 Task: Set up a reminder for the sculpture and pottery workshop.
Action: Mouse moved to (102, 116)
Screenshot: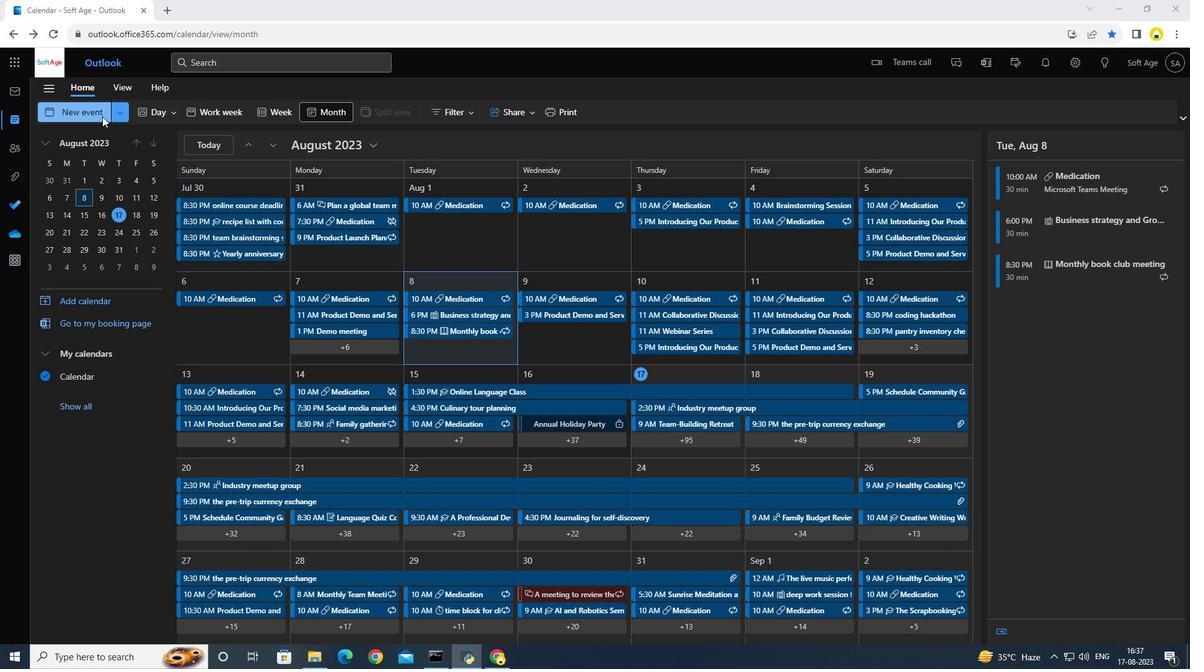 
Action: Mouse pressed left at (102, 116)
Screenshot: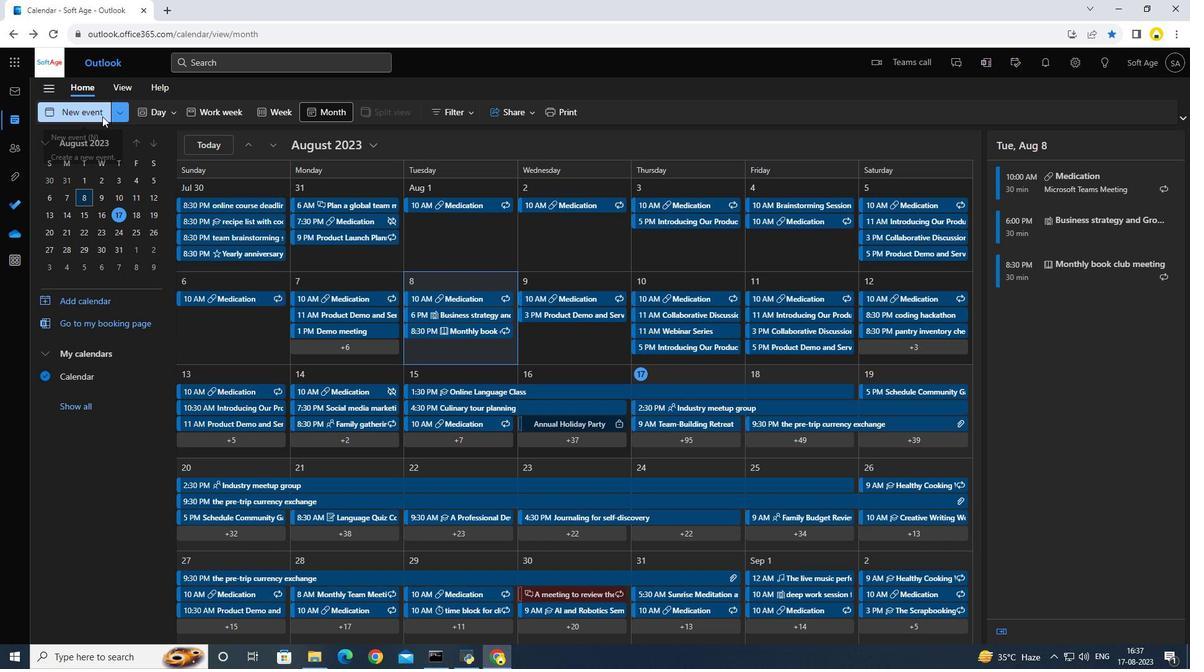 
Action: Mouse moved to (327, 182)
Screenshot: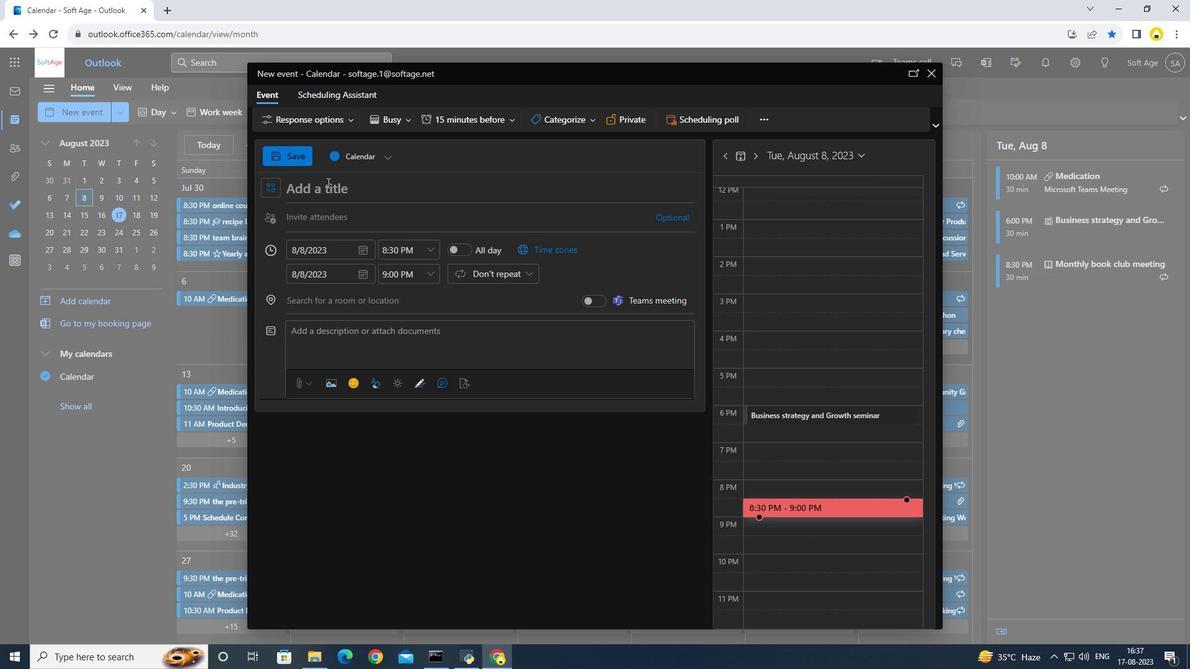 
Action: Key pressed <Key.caps_lock>S<Key.caps_lock>cyu<Key.backspace><Key.backspace><Key.backspace><Key.backspace>s<Key.caps_lock>CULPTURE<Key.space>AND<Key.space><Key.caps_lock>p<Key.caps_lock>OTTERY<Key.space><Key.caps_lock>w<Key.caps_lock>ORKSHOP
Screenshot: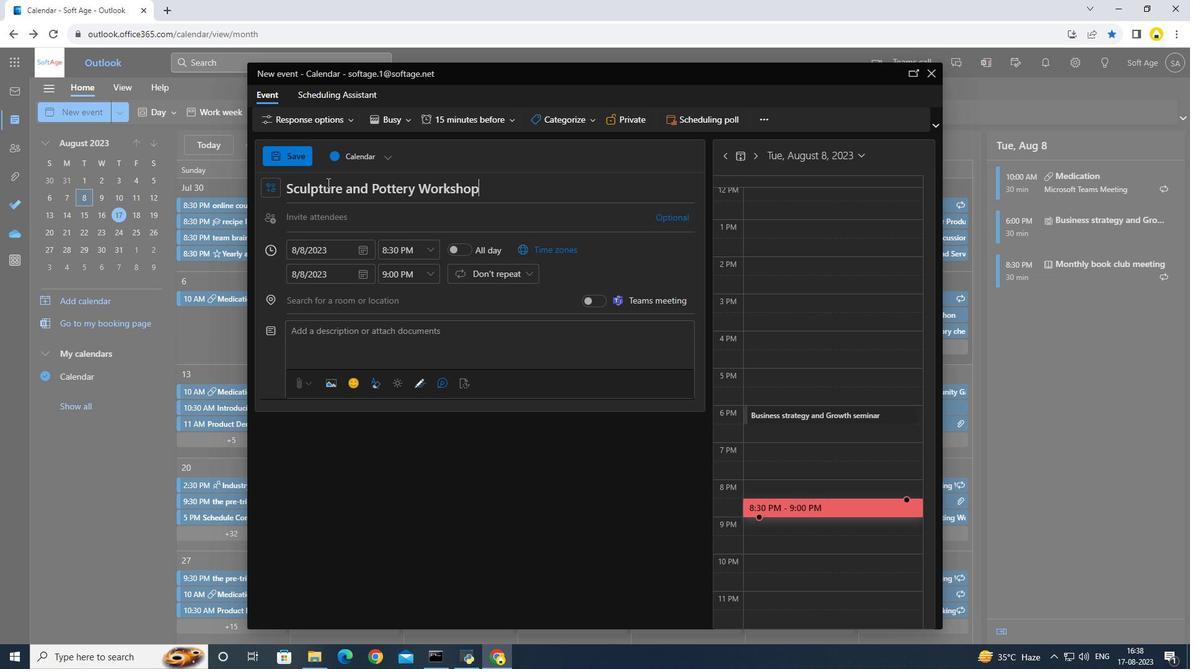
Action: Mouse moved to (426, 249)
Screenshot: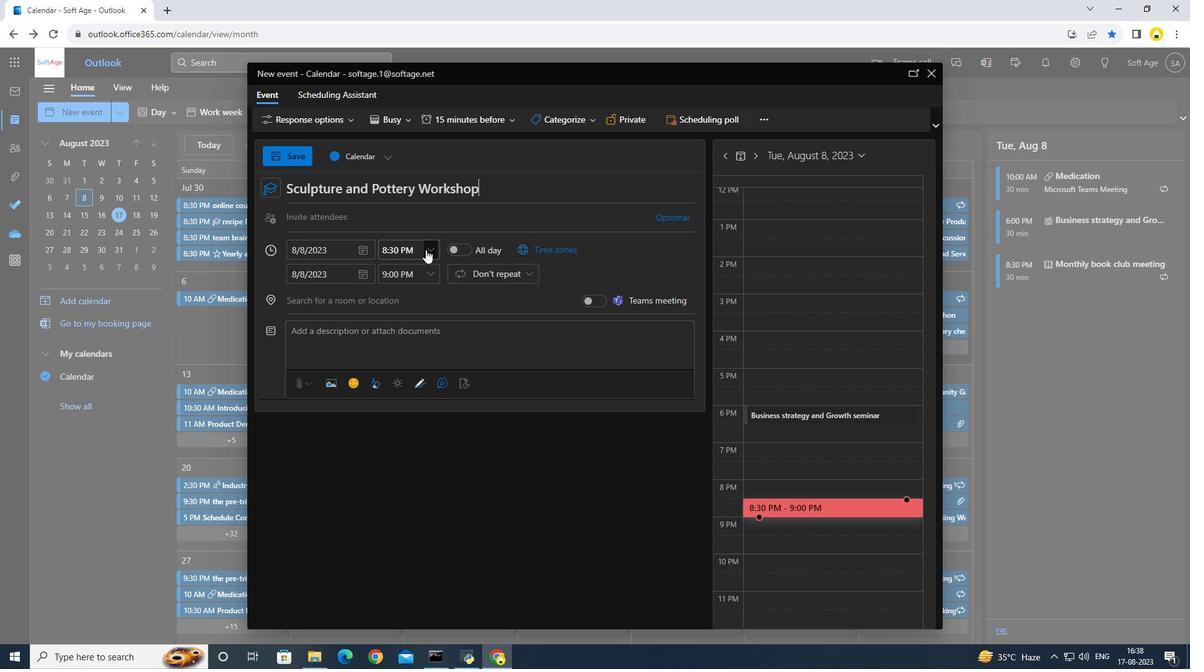 
Action: Mouse pressed left at (426, 249)
Screenshot: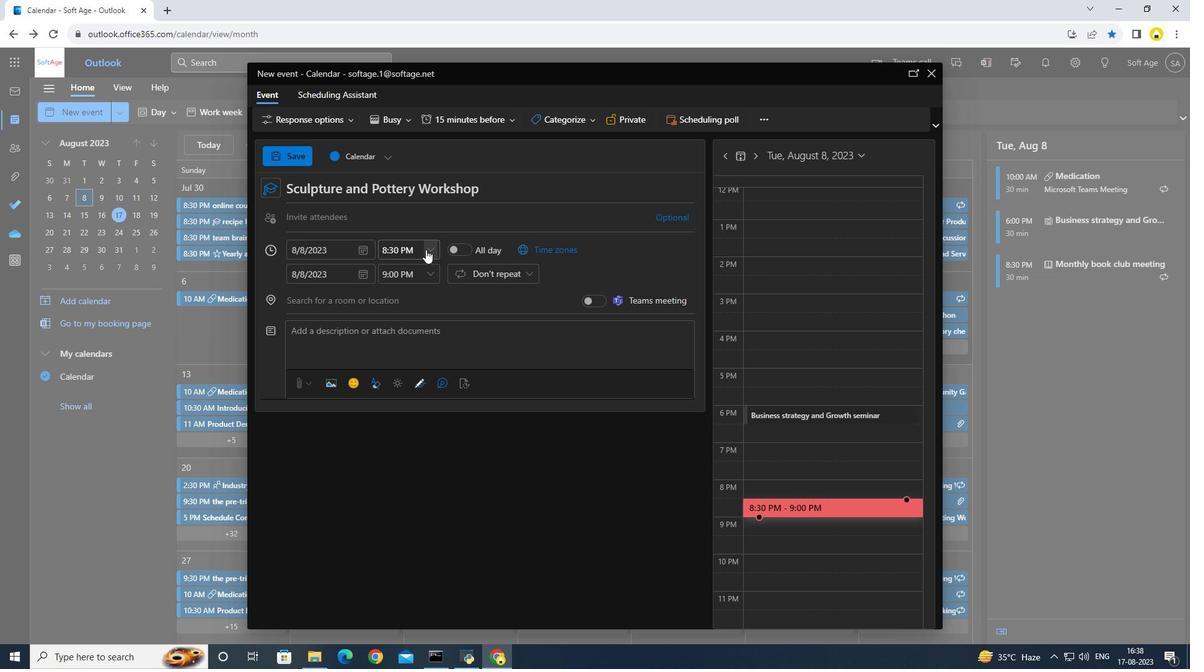 
Action: Mouse moved to (369, 287)
Screenshot: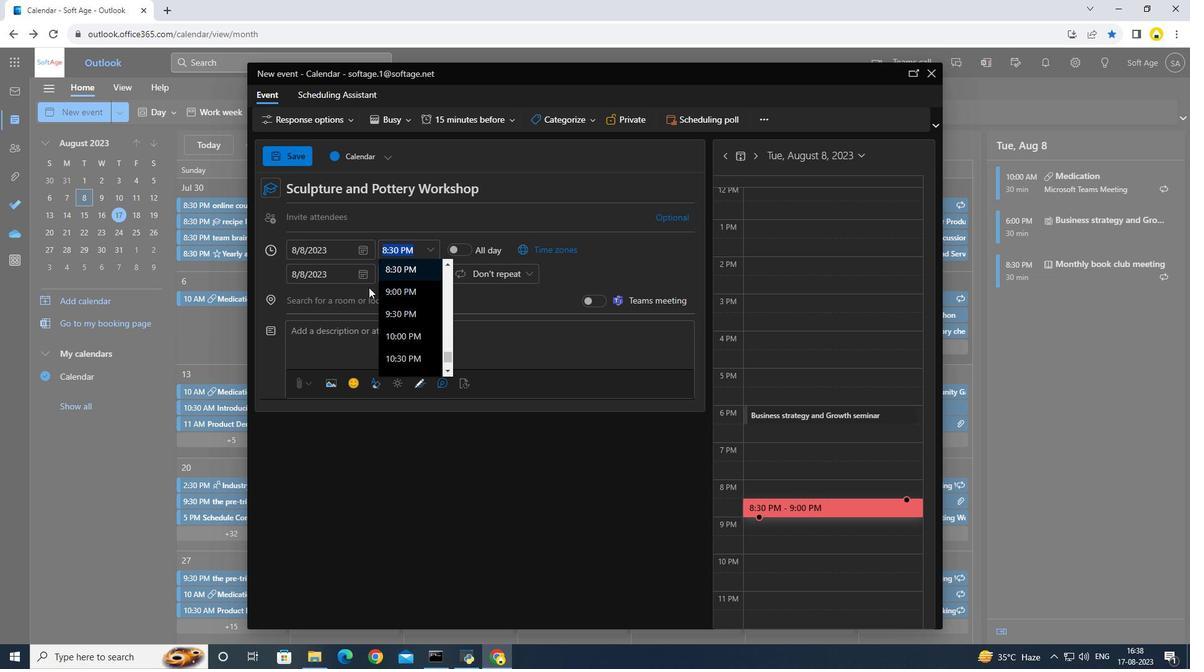 
Action: Mouse scrolled (369, 288) with delta (0, 0)
Screenshot: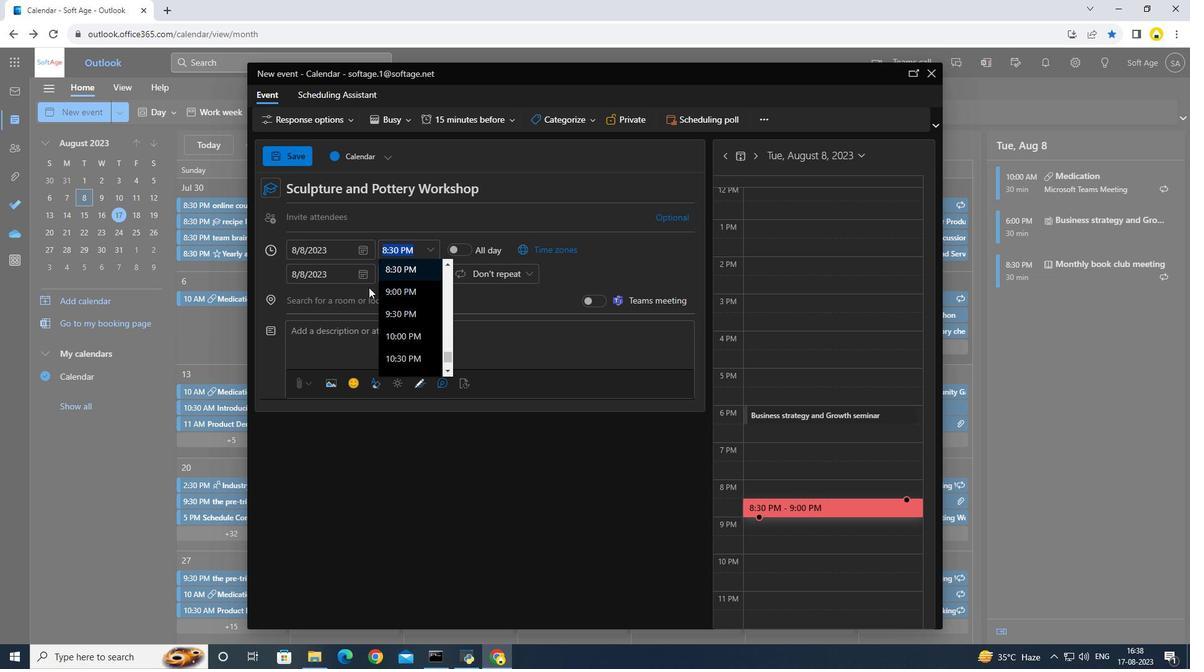 
Action: Mouse moved to (385, 282)
Screenshot: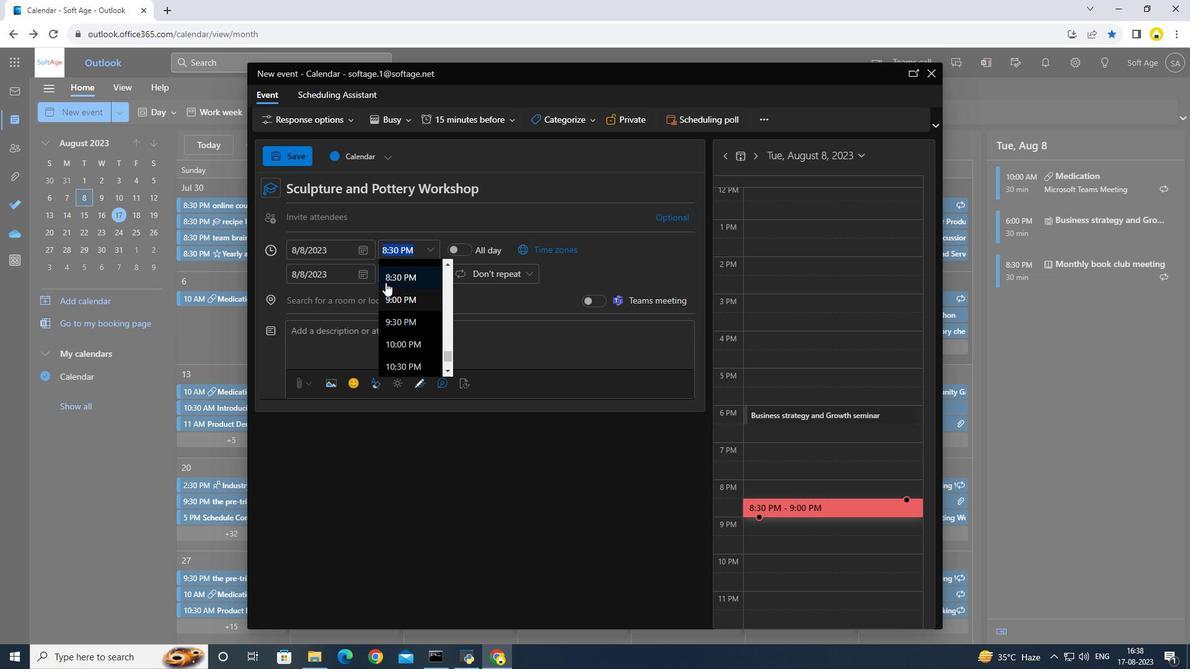 
Action: Mouse scrolled (385, 283) with delta (0, 0)
Screenshot: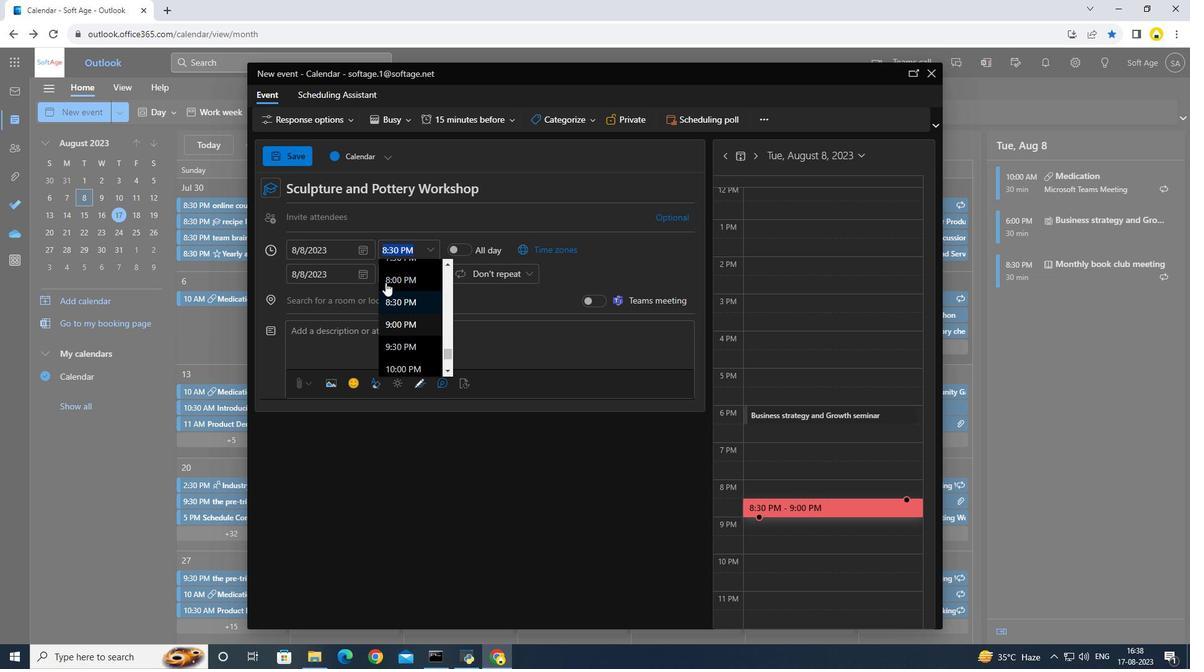 
Action: Mouse scrolled (385, 283) with delta (0, 0)
Screenshot: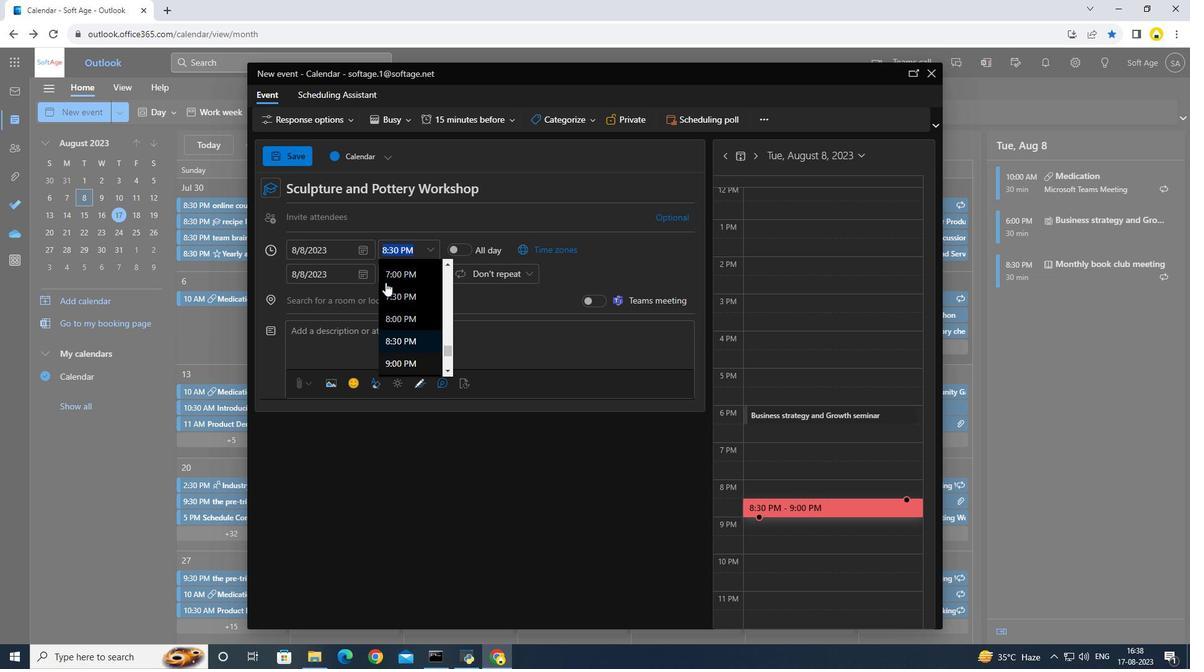 
Action: Mouse scrolled (385, 283) with delta (0, 0)
Screenshot: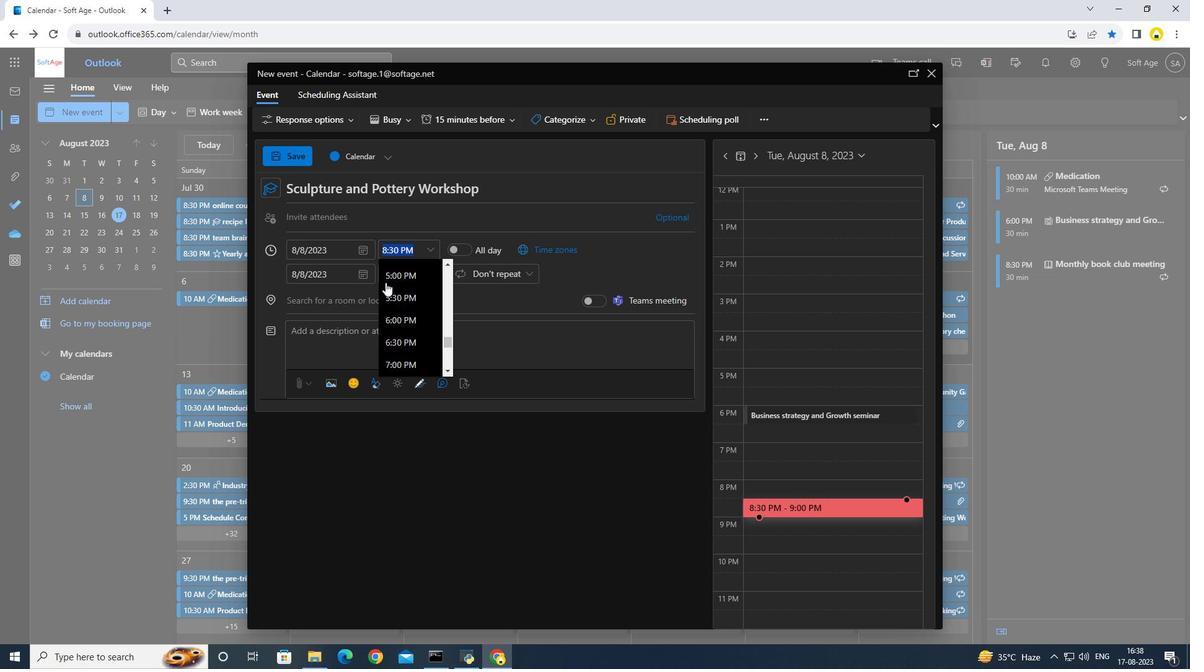 
Action: Mouse moved to (398, 287)
Screenshot: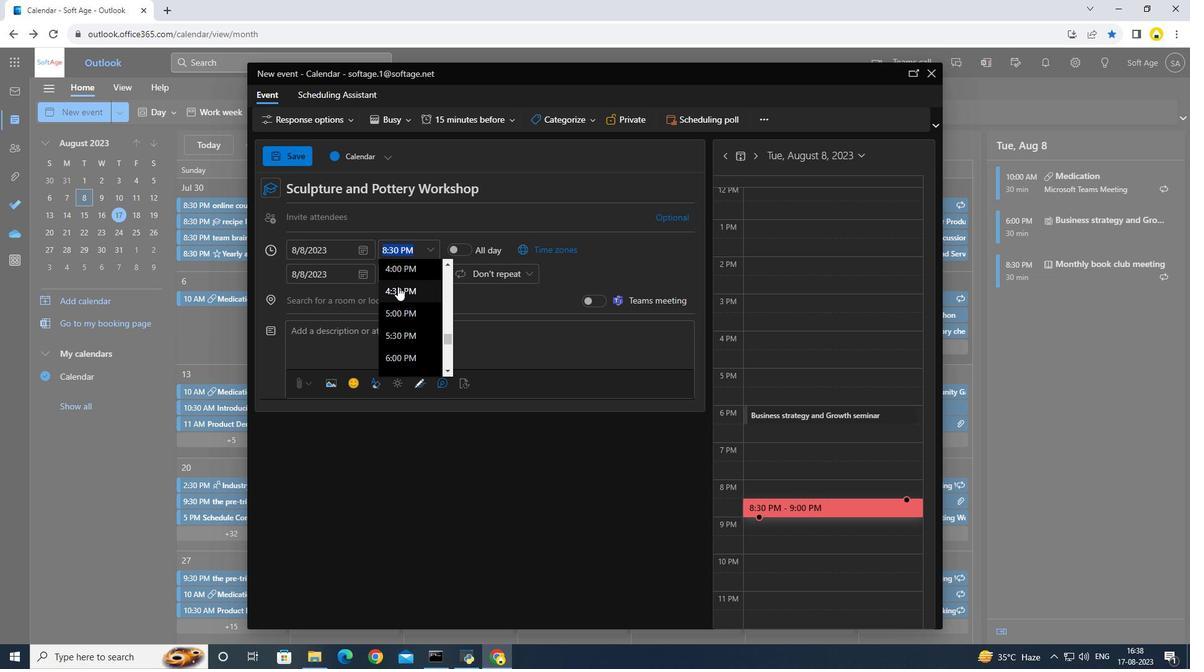 
Action: Mouse scrolled (398, 287) with delta (0, 0)
Screenshot: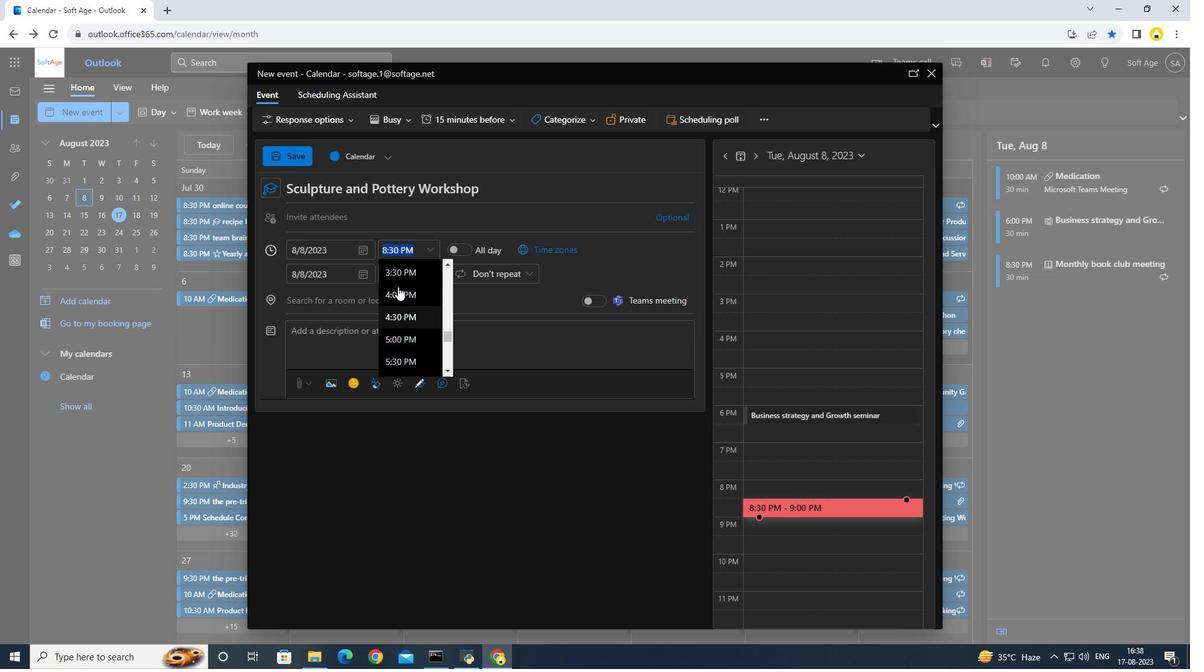 
Action: Mouse scrolled (398, 287) with delta (0, 0)
Screenshot: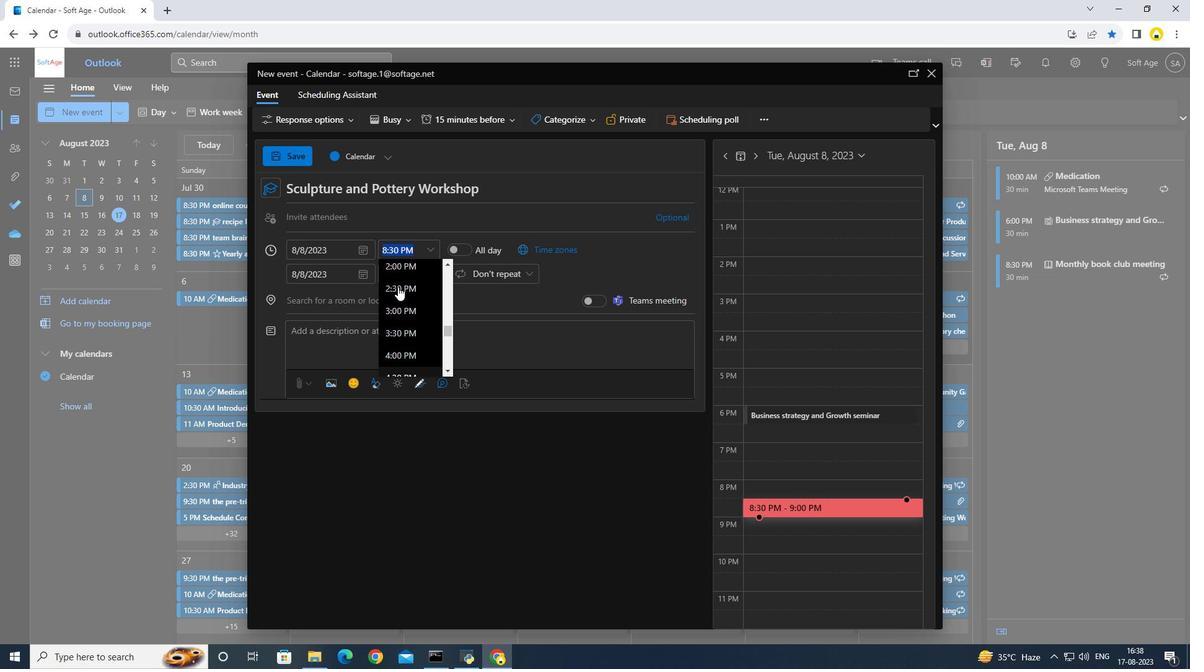 
Action: Mouse scrolled (398, 287) with delta (0, 0)
Screenshot: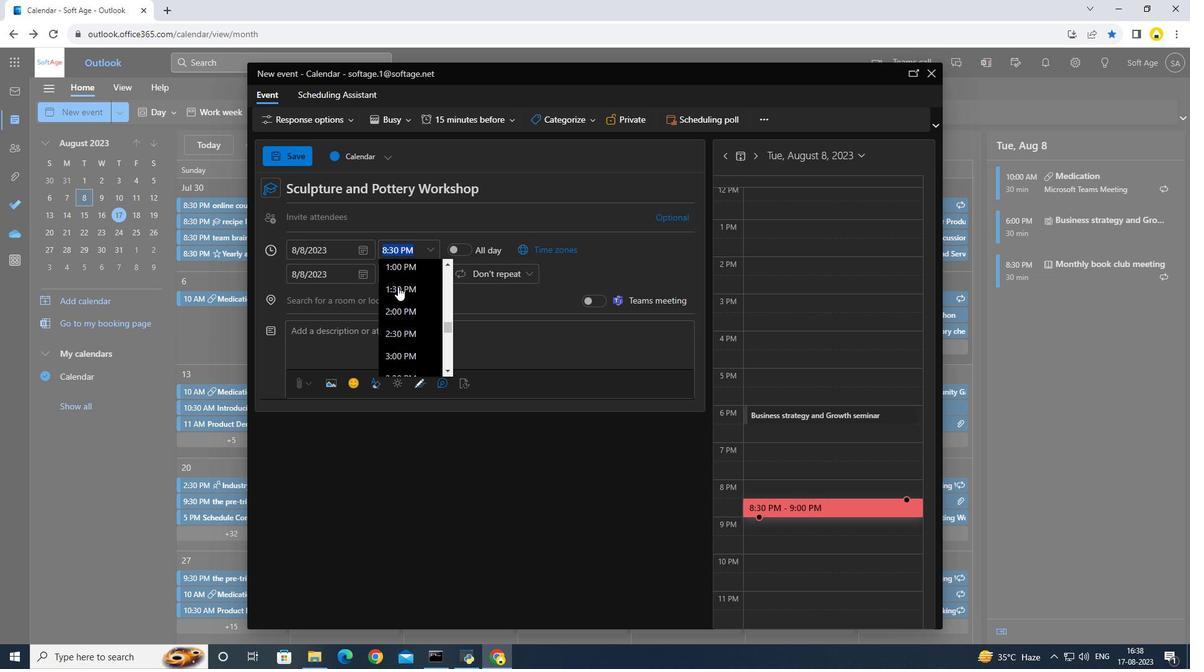 
Action: Mouse scrolled (398, 287) with delta (0, 0)
Screenshot: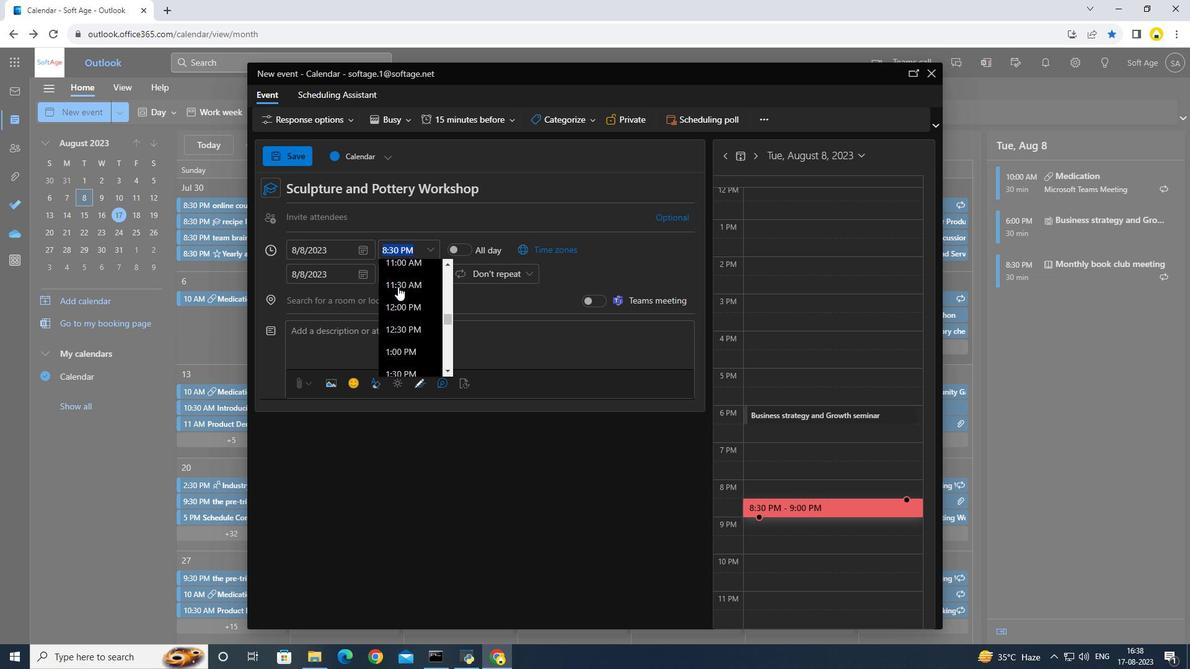 
Action: Mouse moved to (398, 295)
Screenshot: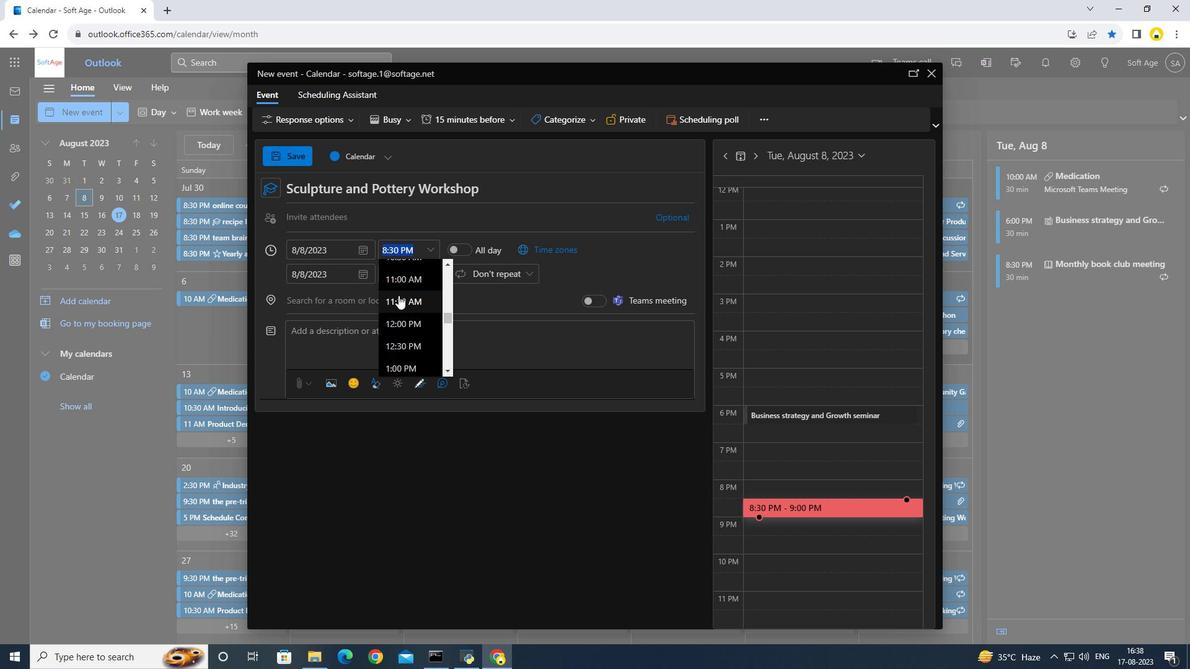 
Action: Mouse pressed left at (398, 295)
Screenshot: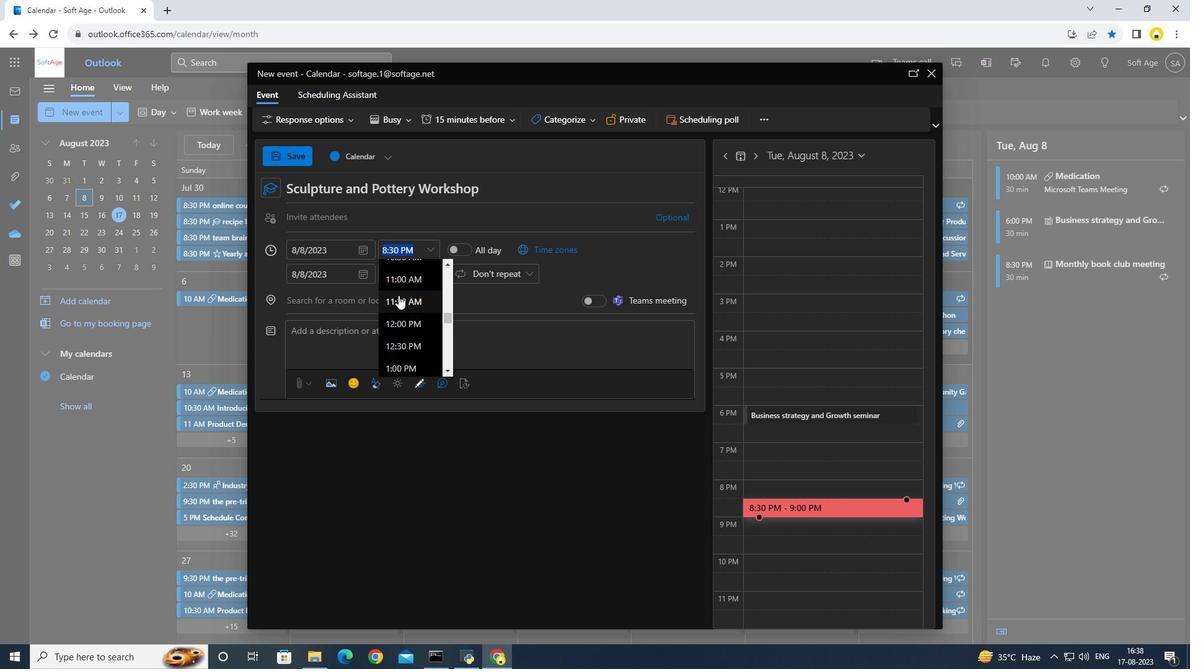 
Action: Mouse moved to (306, 163)
Screenshot: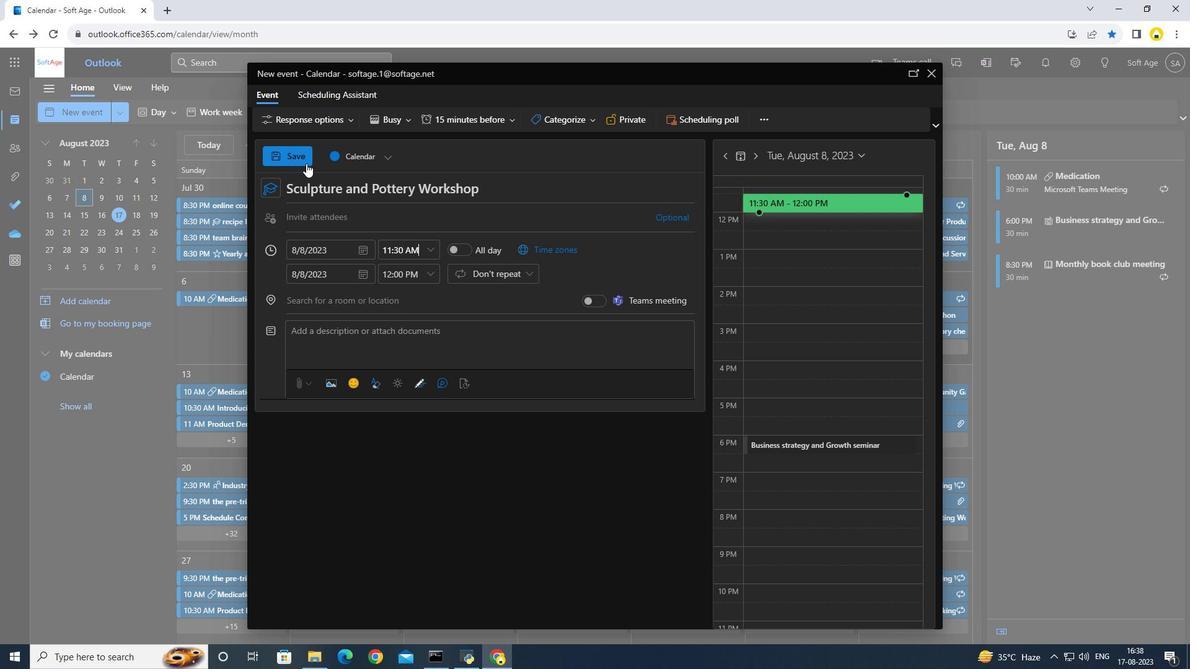 
Action: Mouse pressed left at (306, 163)
Screenshot: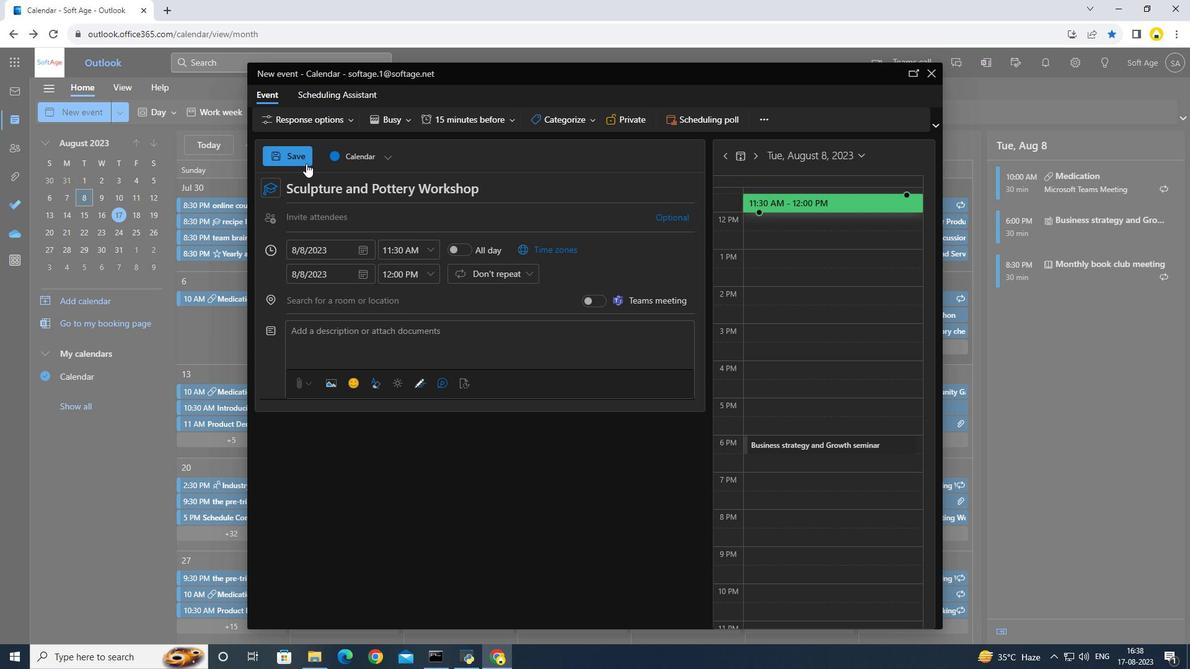 
Action: Mouse moved to (313, 236)
Screenshot: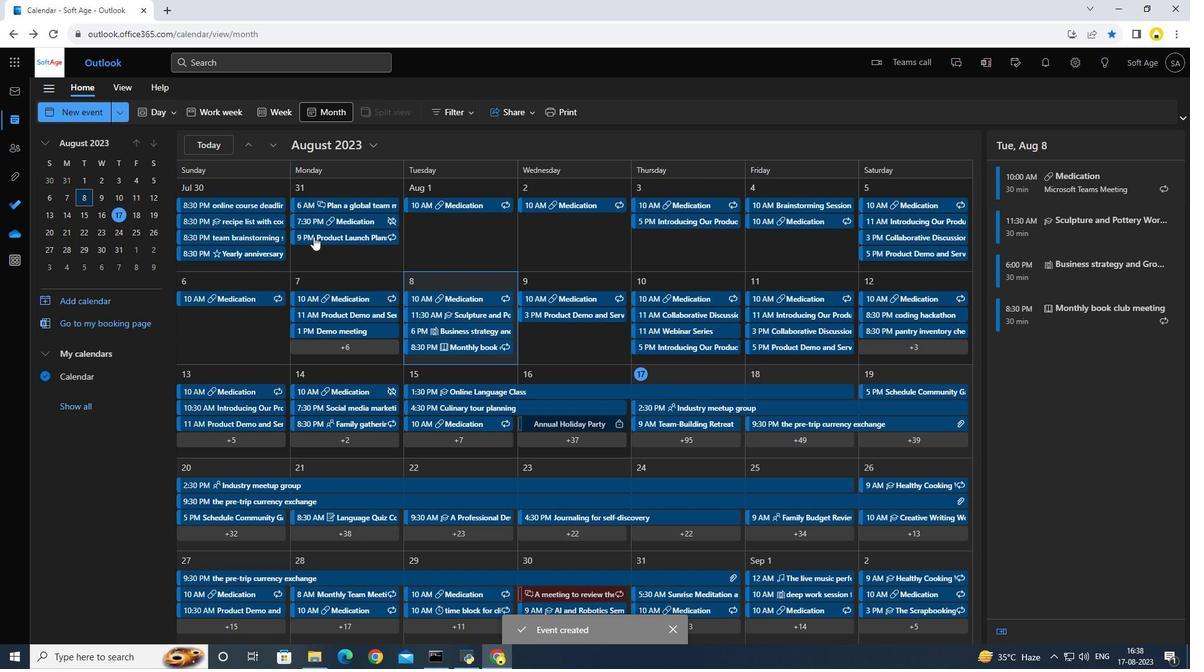 
